 Task: Select the warning option in the vendor prefix.
Action: Mouse moved to (38, 579)
Screenshot: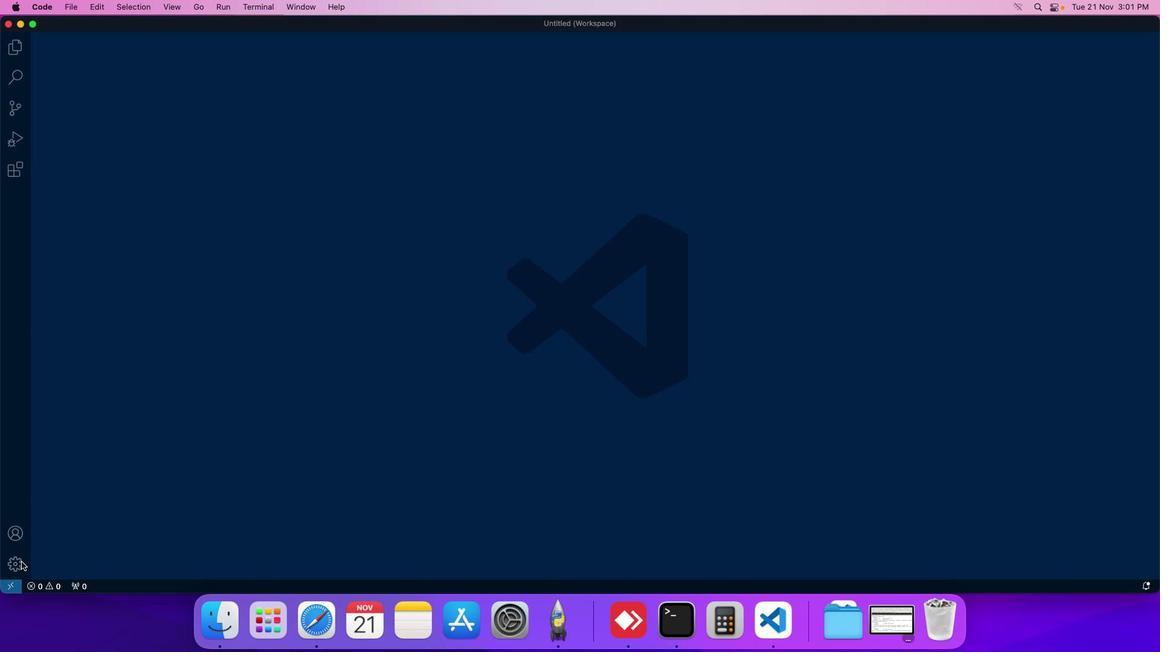 
Action: Mouse pressed left at (38, 579)
Screenshot: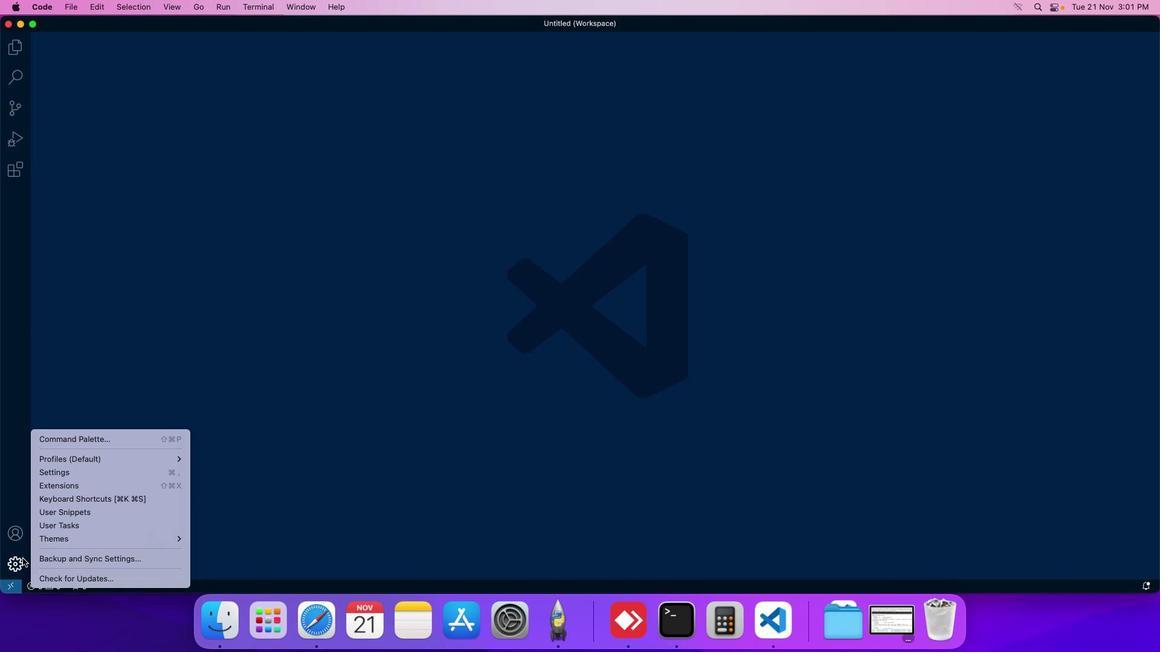 
Action: Mouse moved to (80, 492)
Screenshot: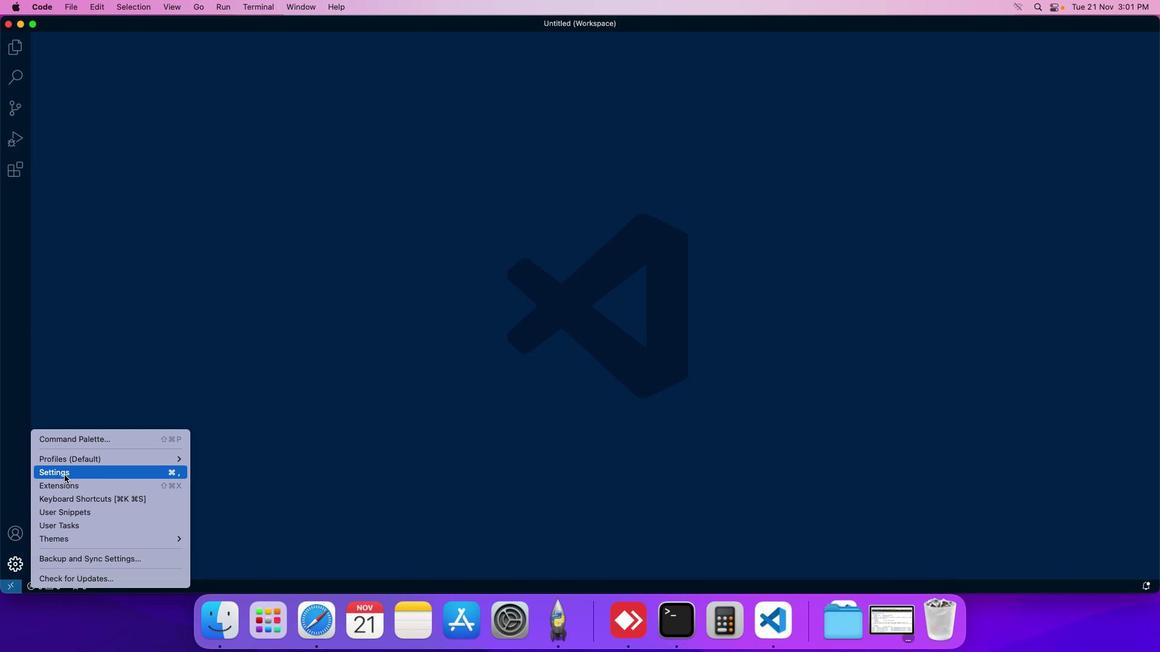 
Action: Mouse pressed left at (80, 492)
Screenshot: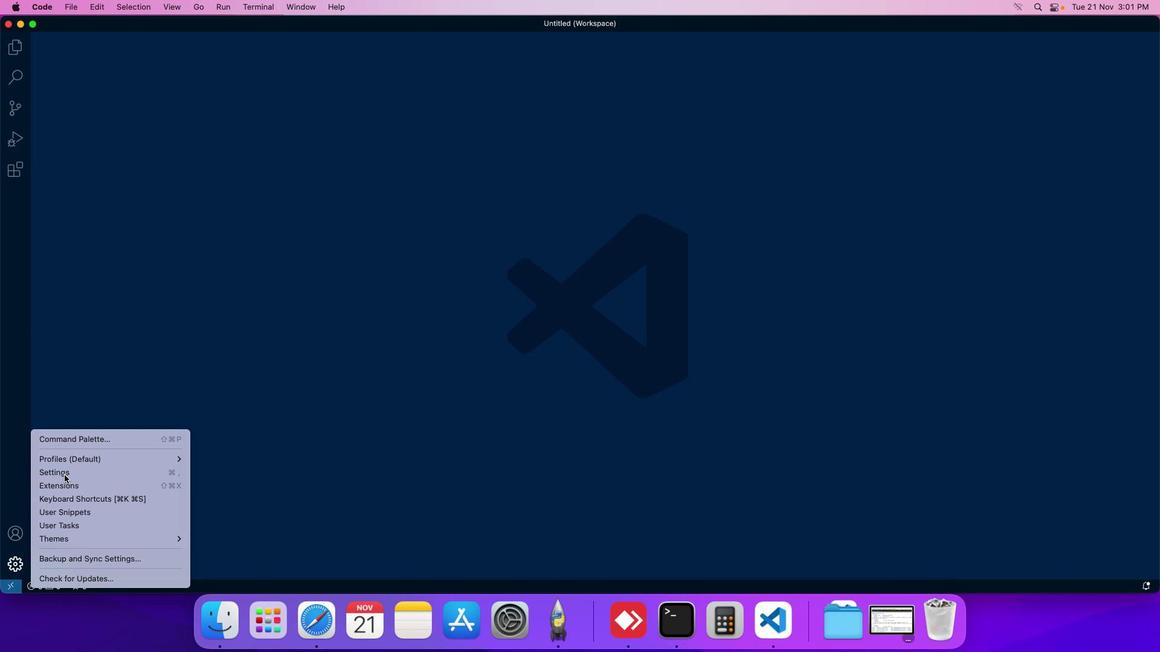 
Action: Mouse moved to (280, 117)
Screenshot: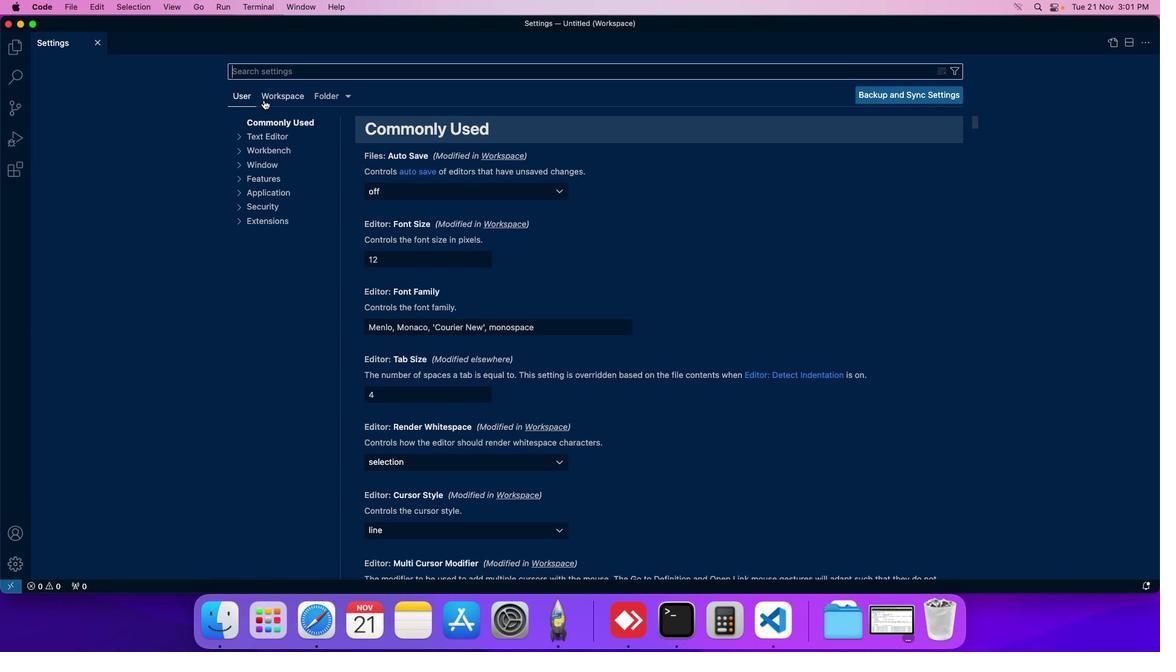 
Action: Mouse pressed left at (280, 117)
Screenshot: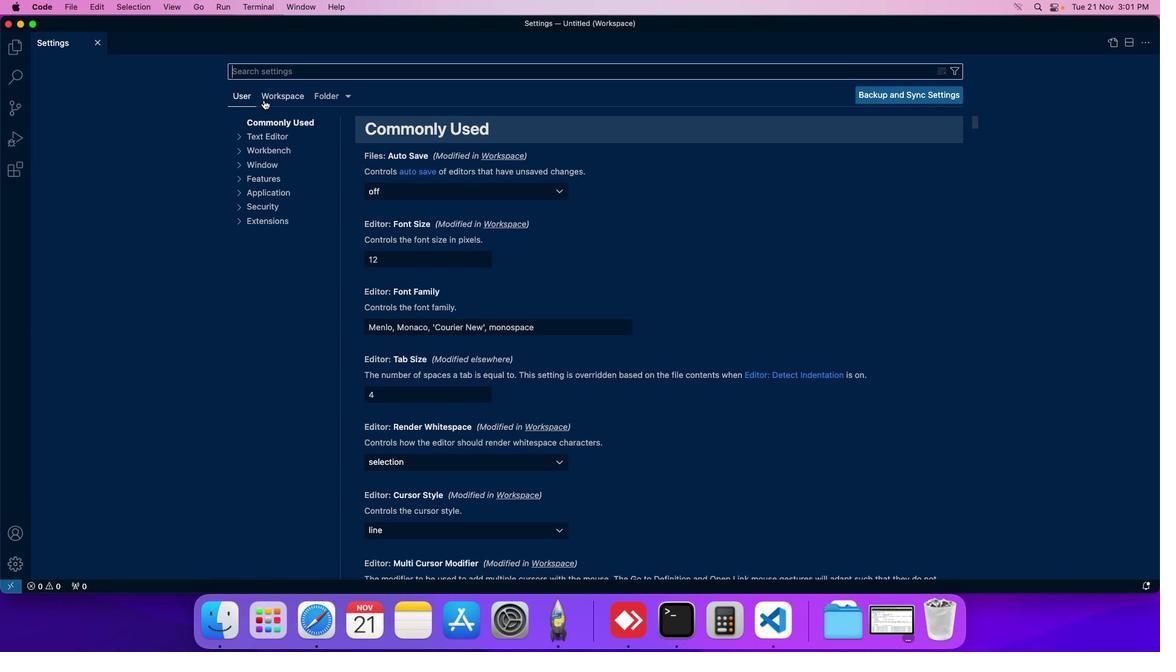 
Action: Mouse moved to (290, 222)
Screenshot: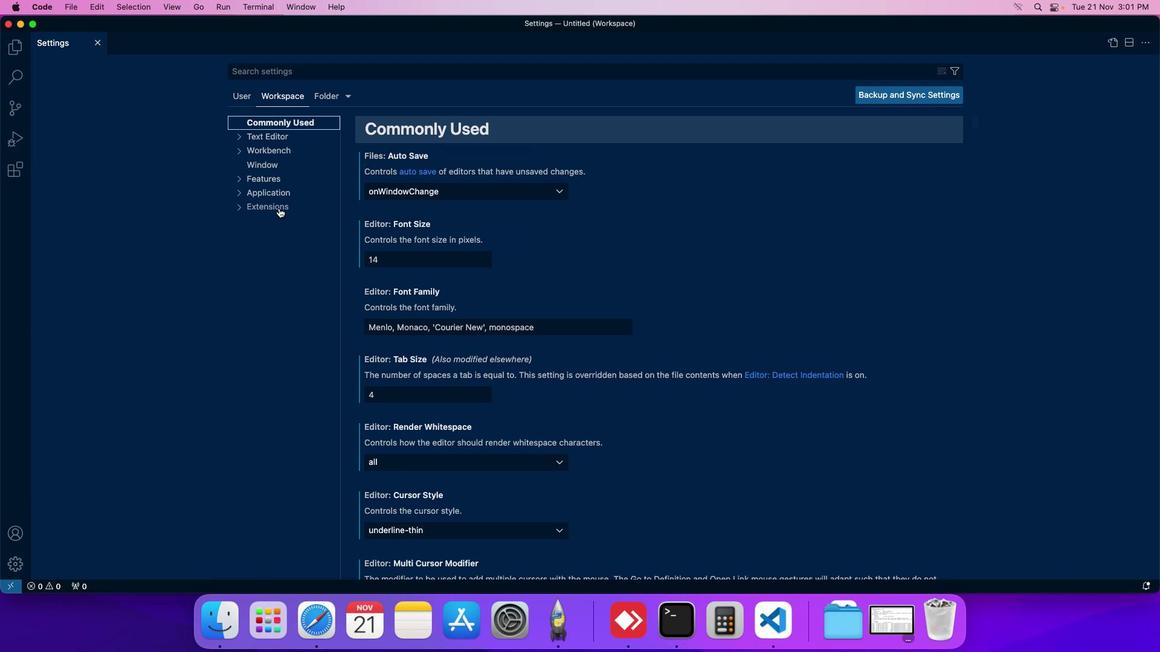 
Action: Mouse pressed left at (290, 222)
Screenshot: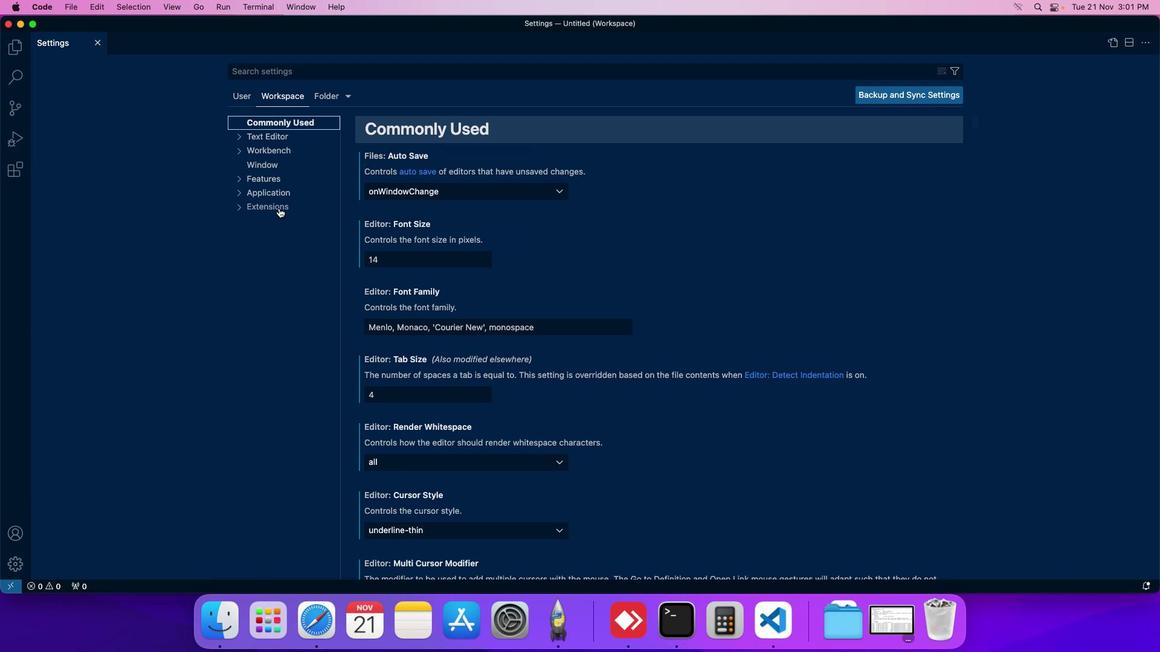 
Action: Mouse moved to (388, 300)
Screenshot: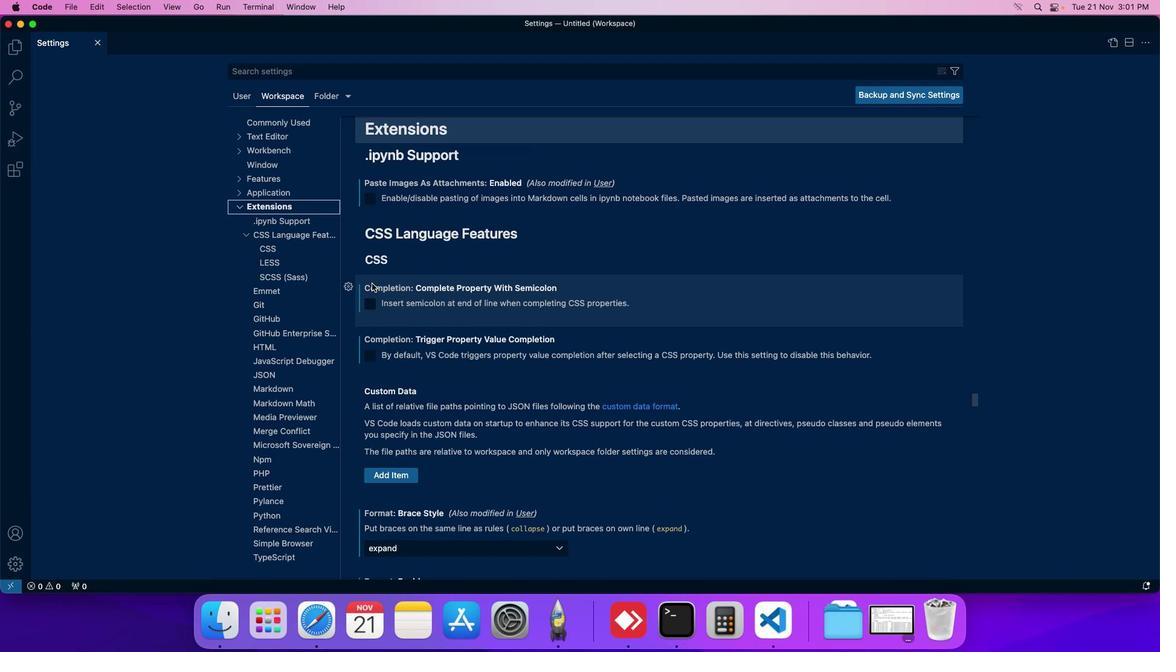 
Action: Mouse scrolled (388, 300) with delta (16, 16)
Screenshot: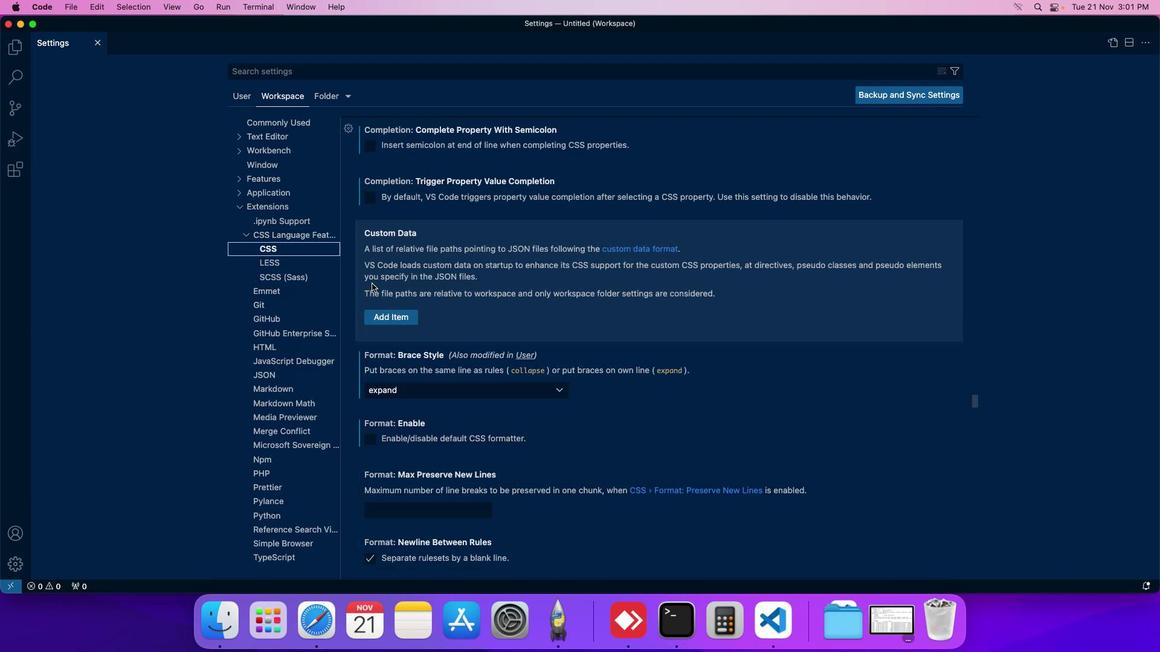 
Action: Mouse scrolled (388, 300) with delta (16, 16)
Screenshot: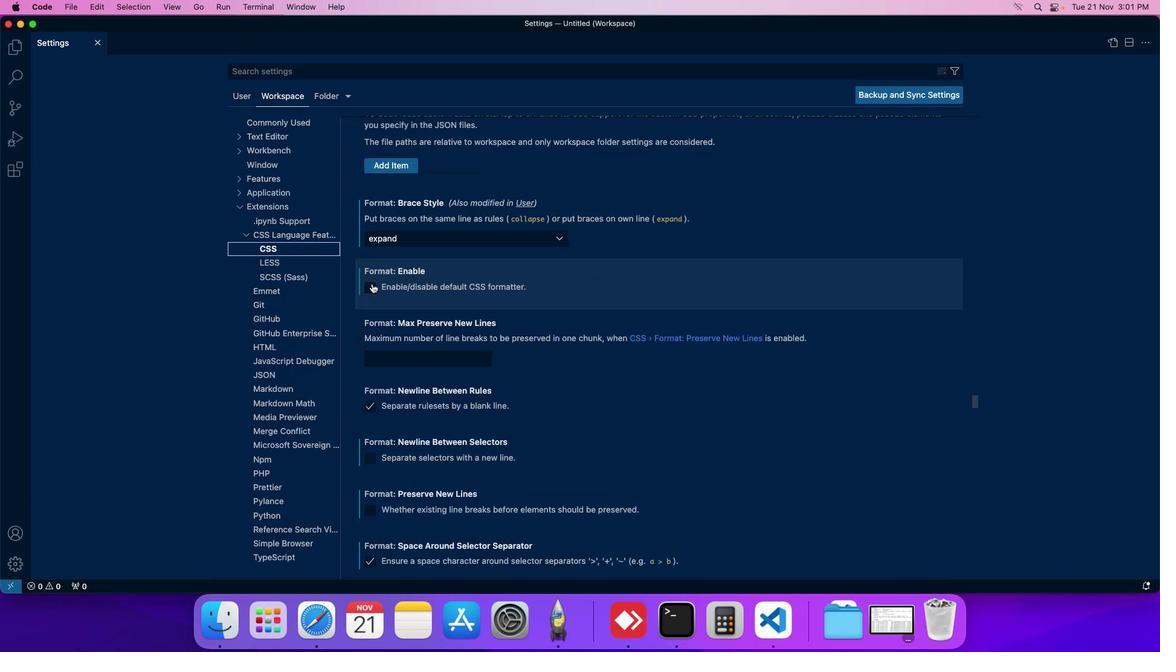 
Action: Mouse moved to (389, 300)
Screenshot: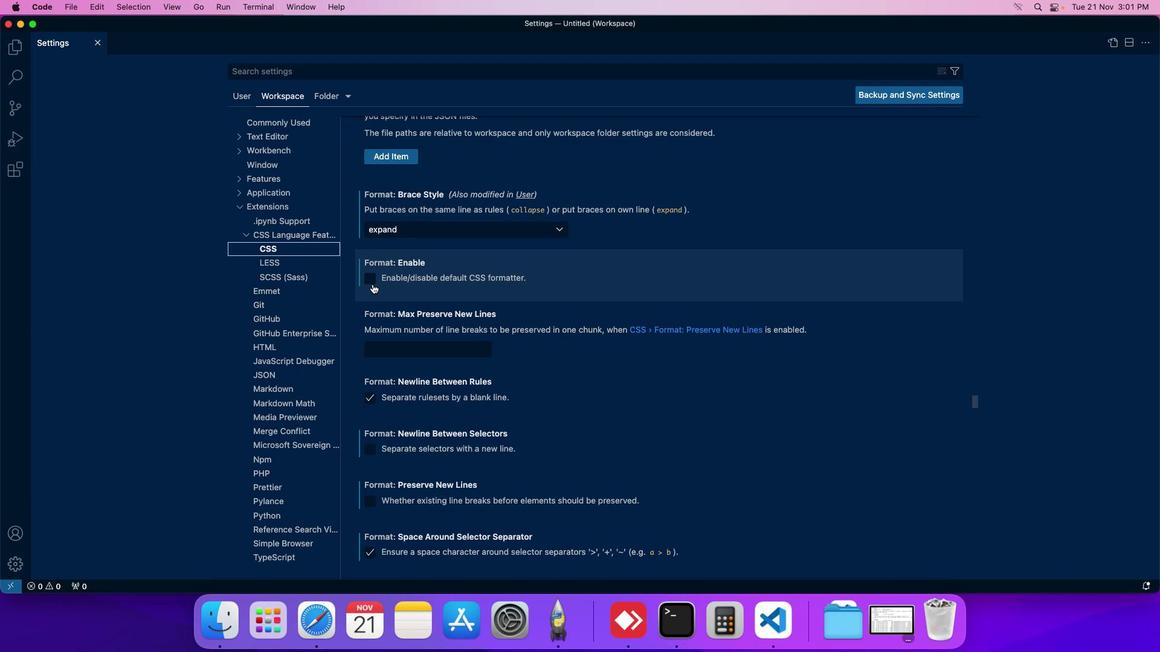 
Action: Mouse scrolled (389, 300) with delta (16, 16)
Screenshot: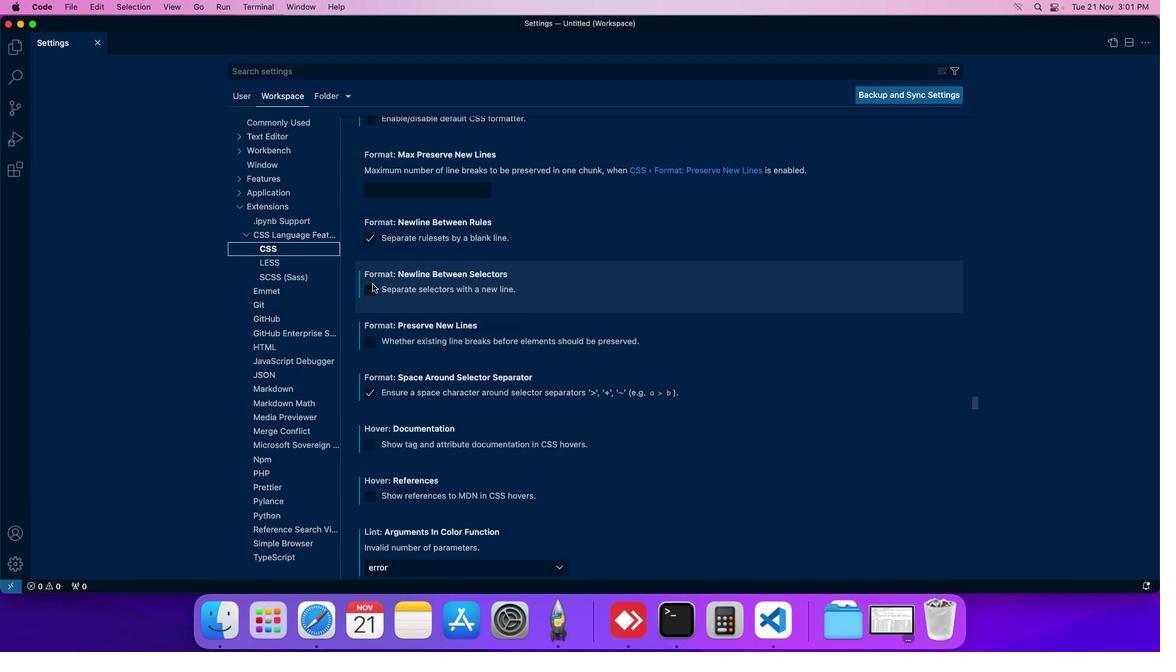 
Action: Mouse scrolled (389, 300) with delta (16, 16)
Screenshot: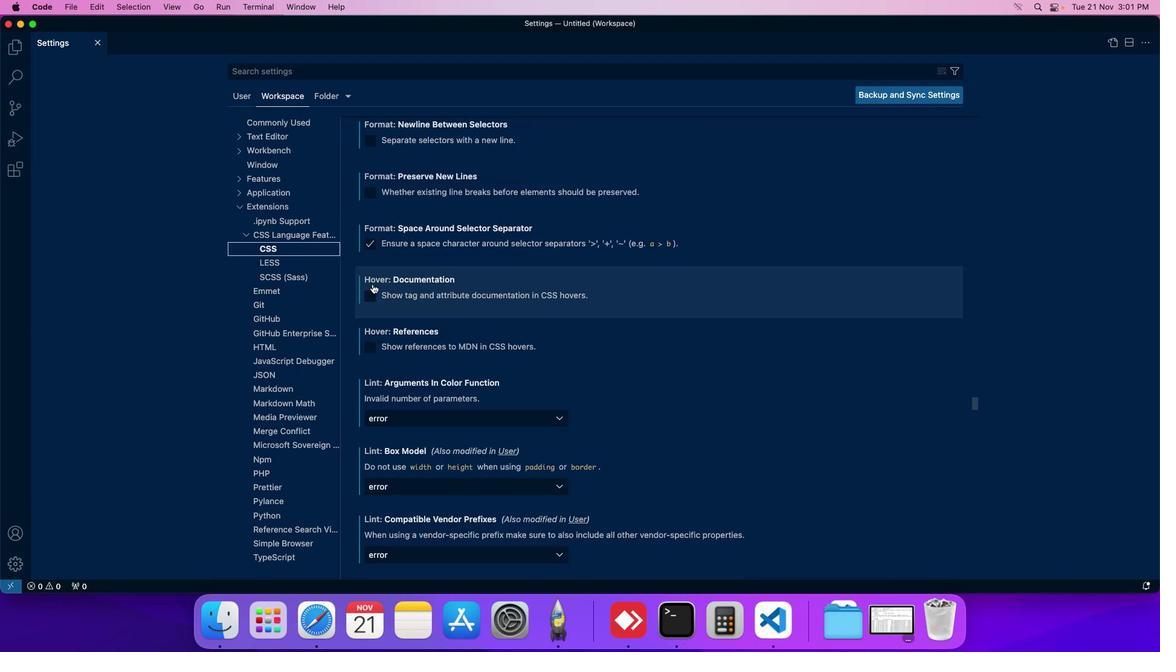 
Action: Mouse scrolled (389, 300) with delta (16, 16)
Screenshot: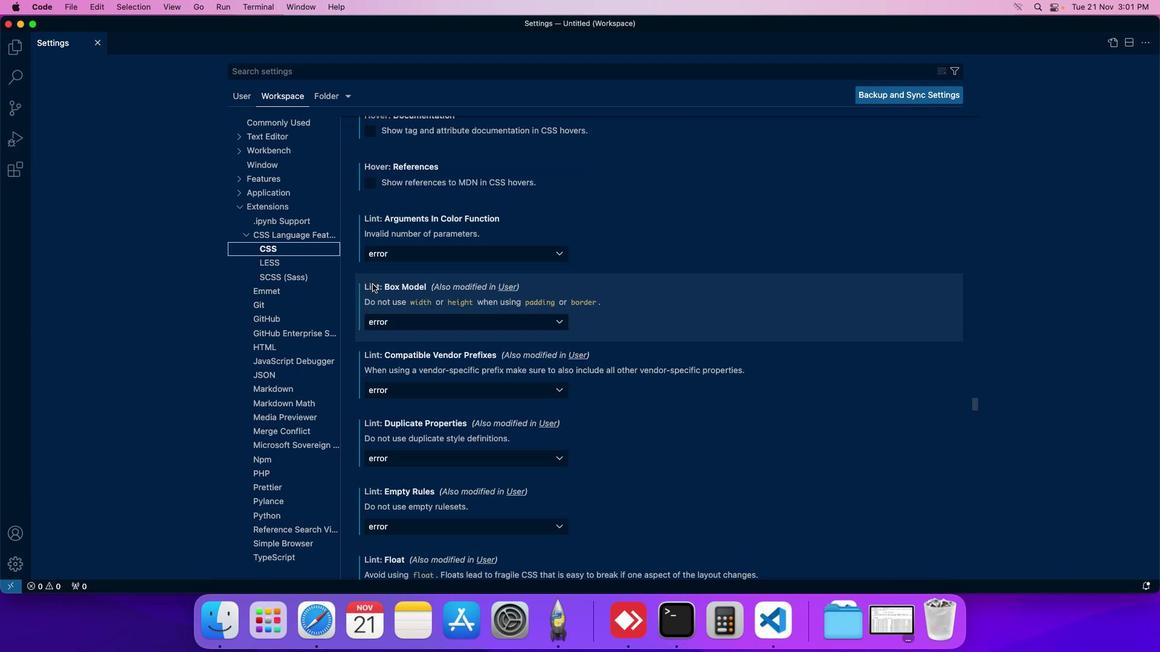 
Action: Mouse scrolled (389, 300) with delta (16, 16)
Screenshot: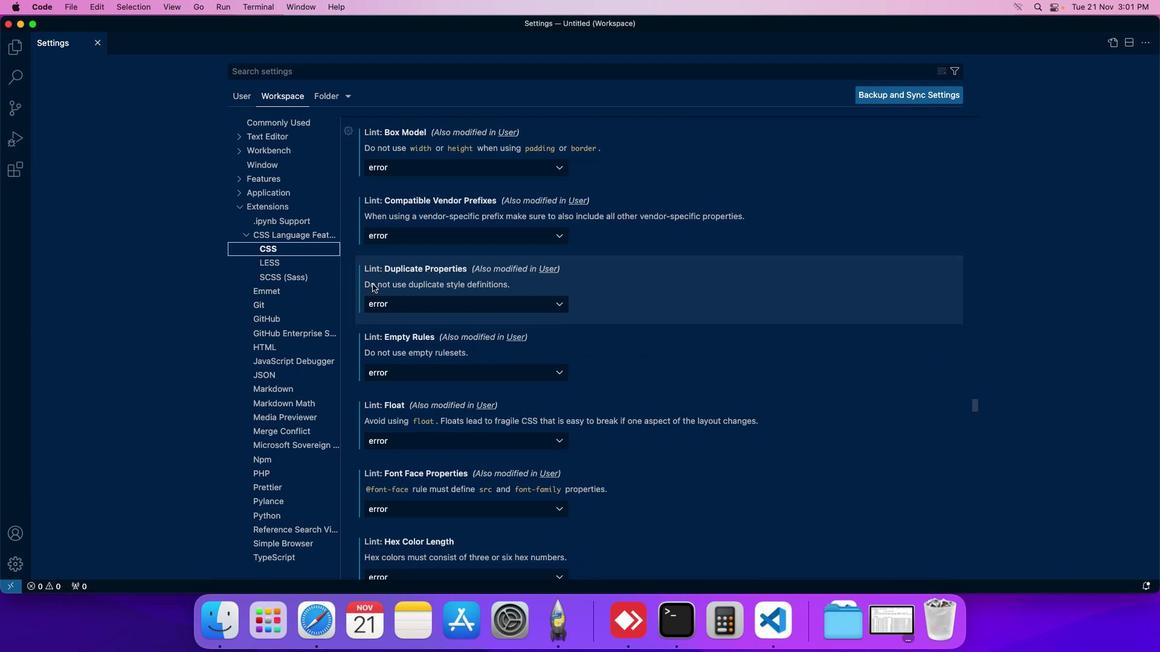 
Action: Mouse scrolled (389, 300) with delta (16, 16)
Screenshot: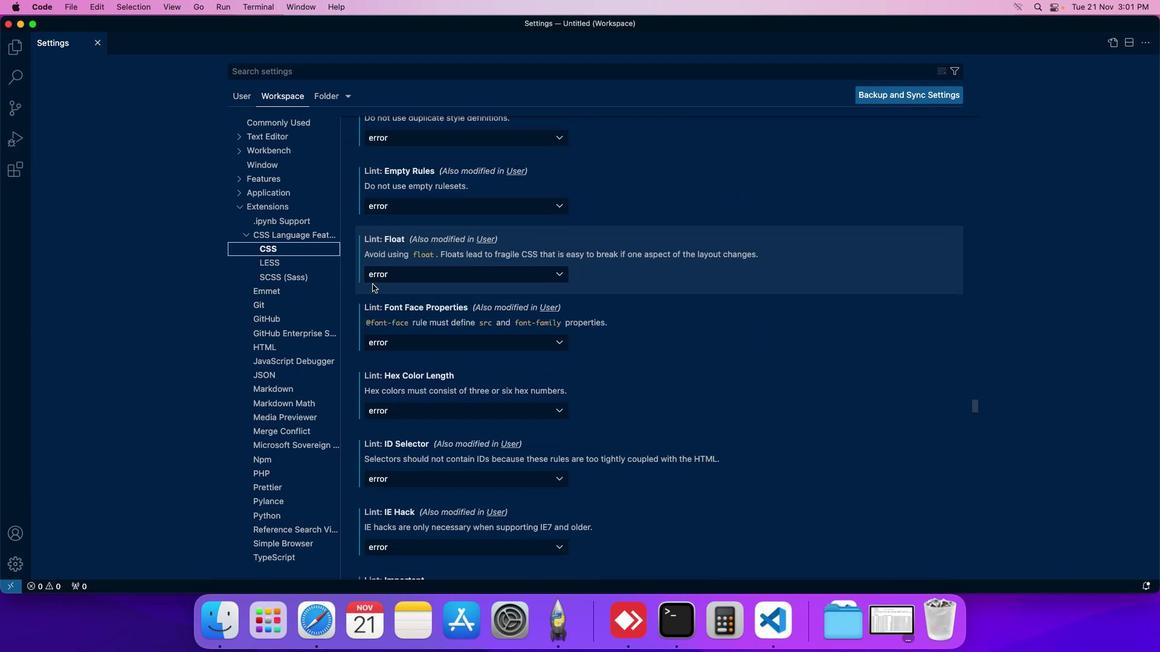 
Action: Mouse scrolled (389, 300) with delta (16, 16)
Screenshot: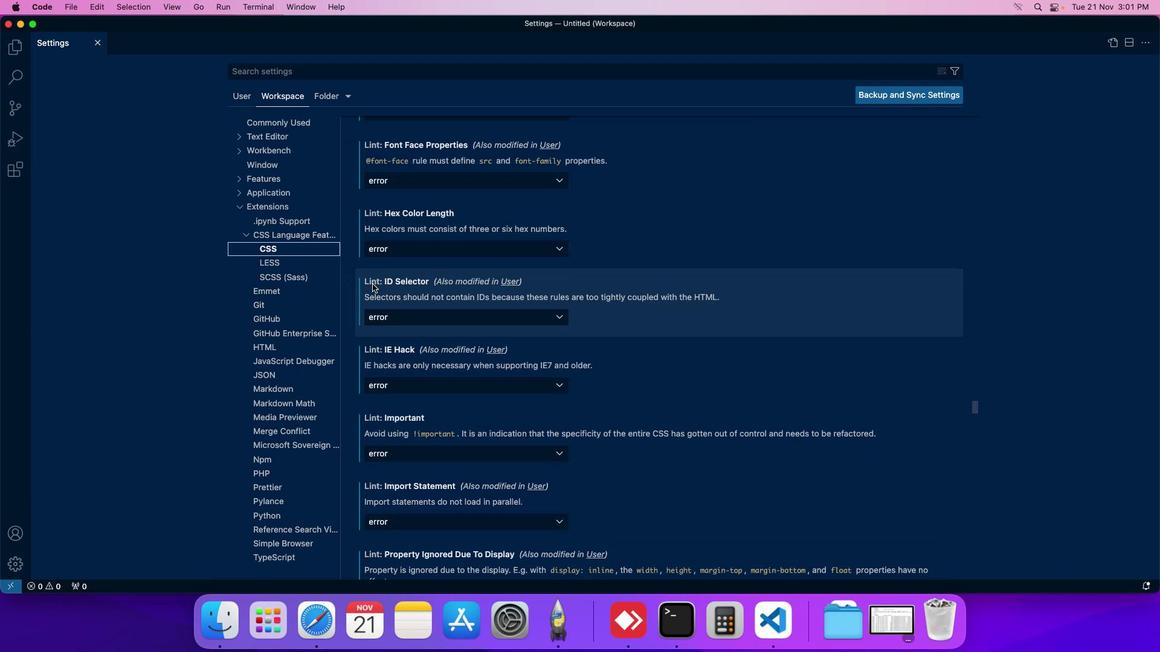 
Action: Mouse scrolled (389, 300) with delta (16, 16)
Screenshot: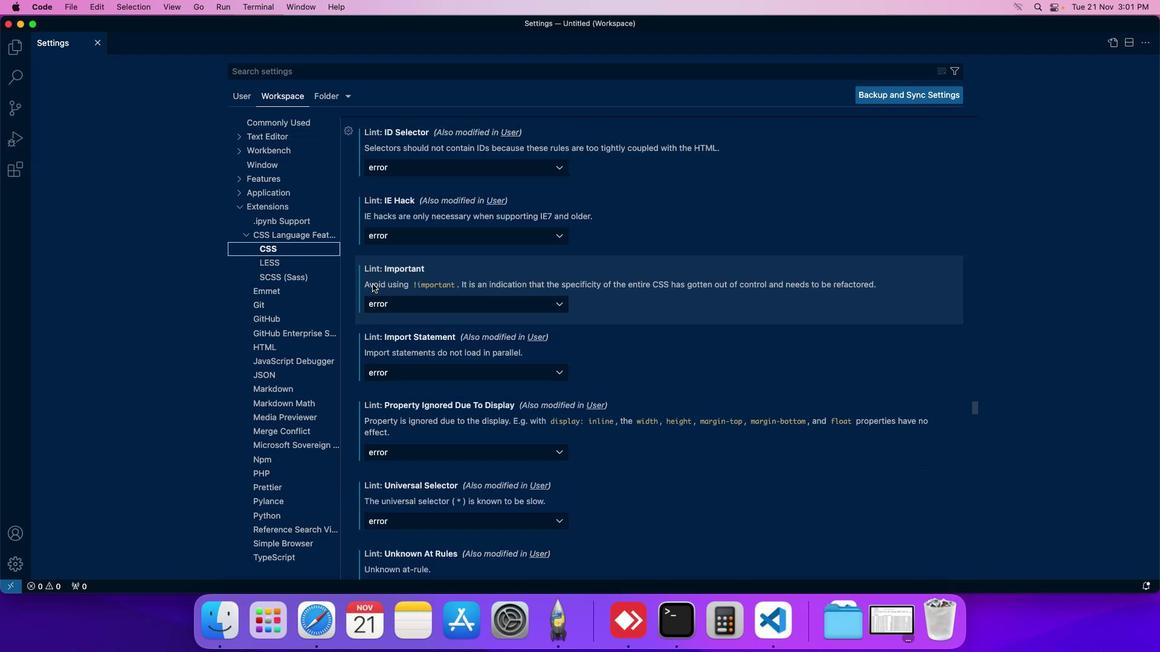 
Action: Mouse scrolled (389, 300) with delta (16, 16)
Screenshot: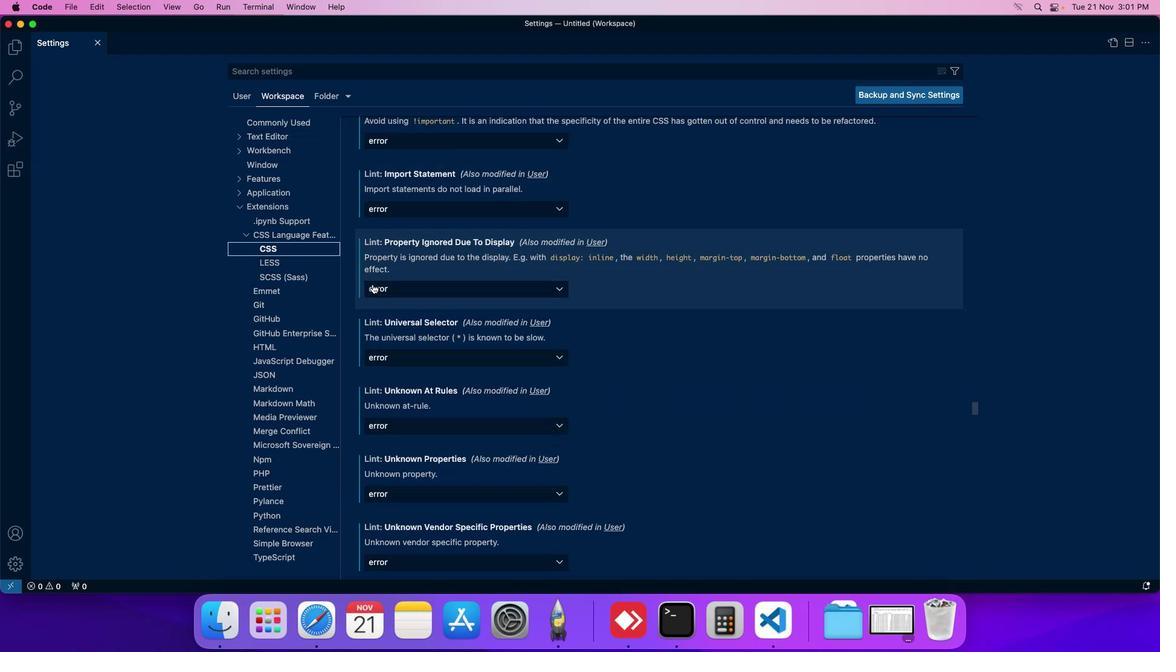 
Action: Mouse scrolled (389, 300) with delta (16, 16)
Screenshot: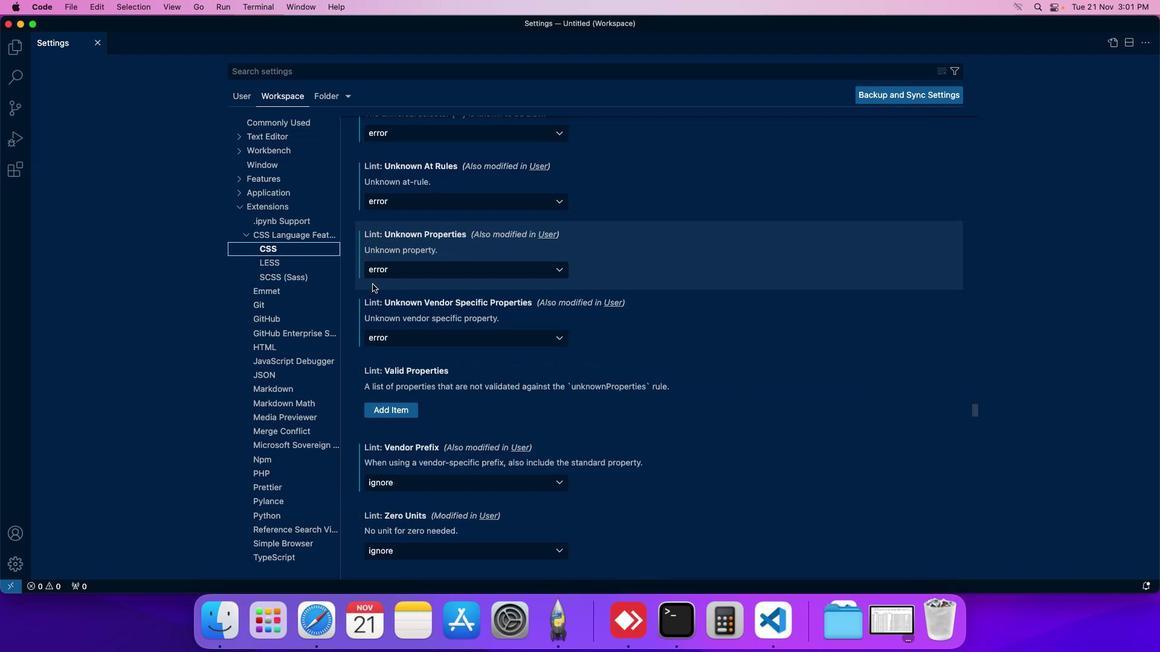 
Action: Mouse scrolled (389, 300) with delta (16, 16)
Screenshot: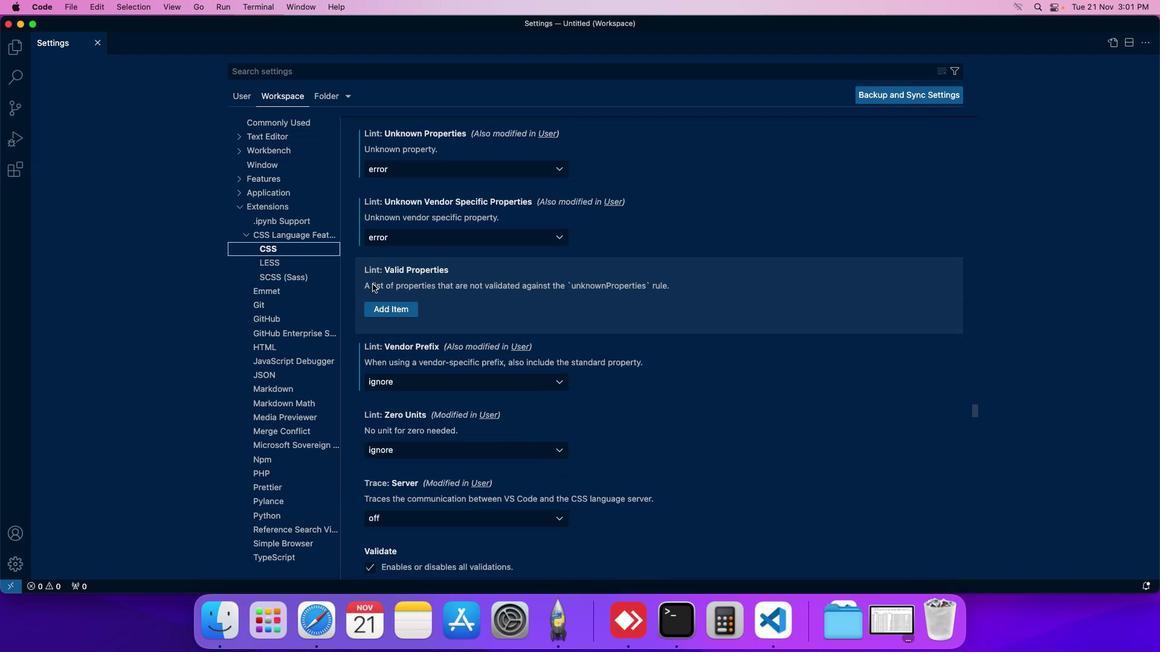 
Action: Mouse scrolled (389, 300) with delta (16, 16)
Screenshot: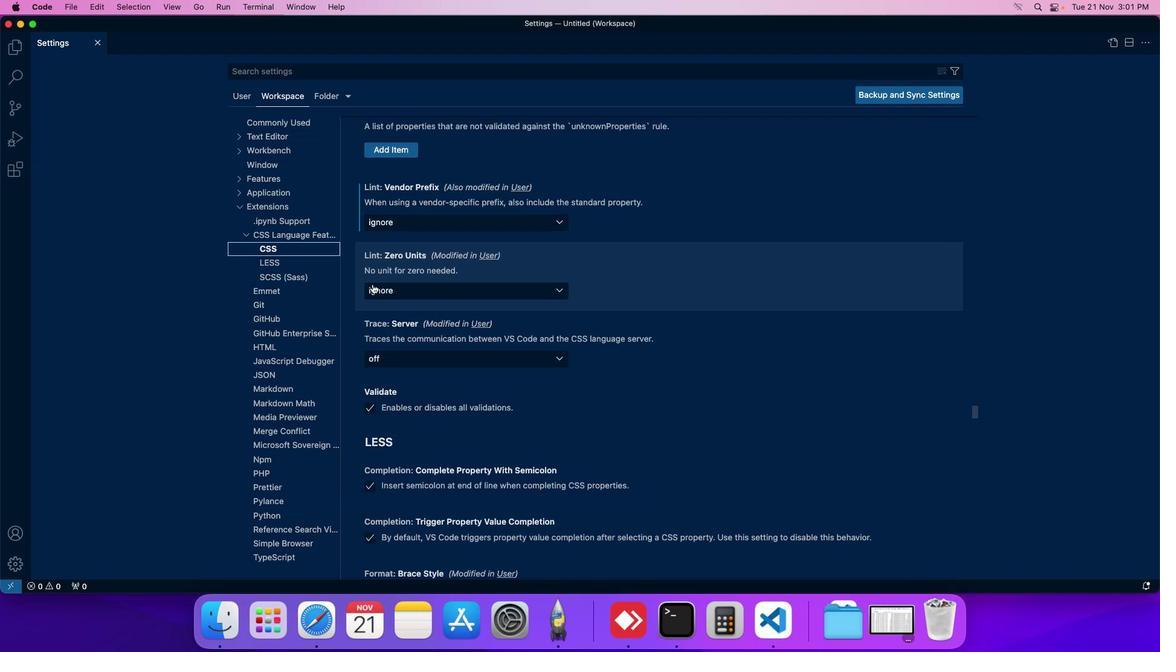 
Action: Mouse scrolled (389, 300) with delta (16, 16)
Screenshot: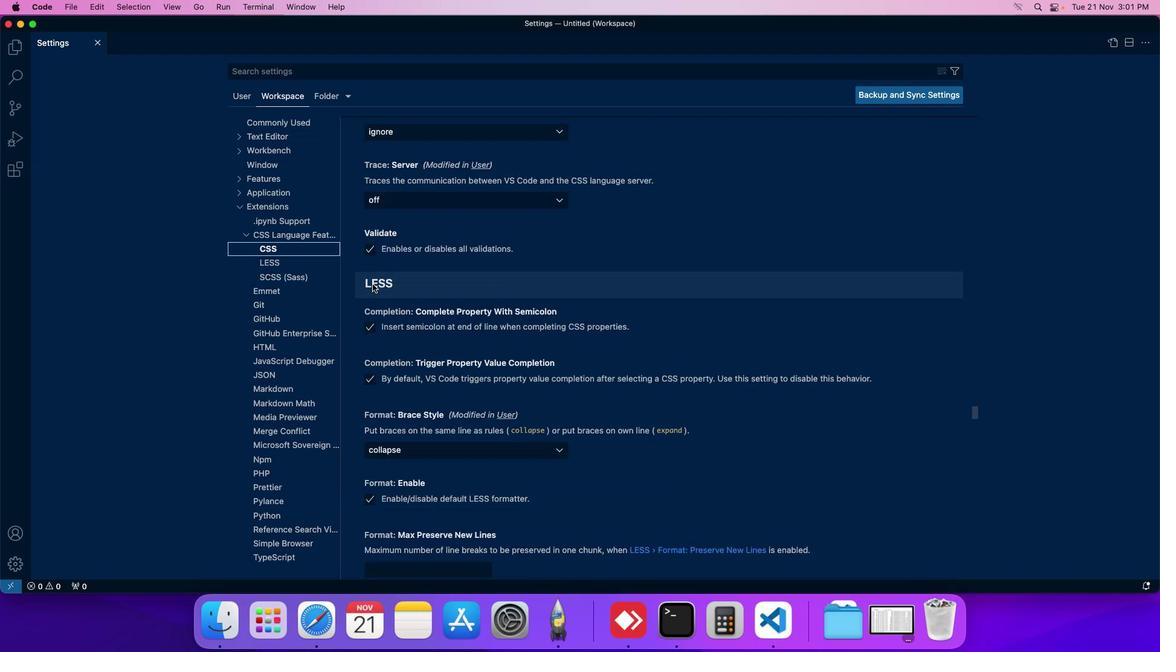 
Action: Mouse scrolled (389, 300) with delta (16, 17)
Screenshot: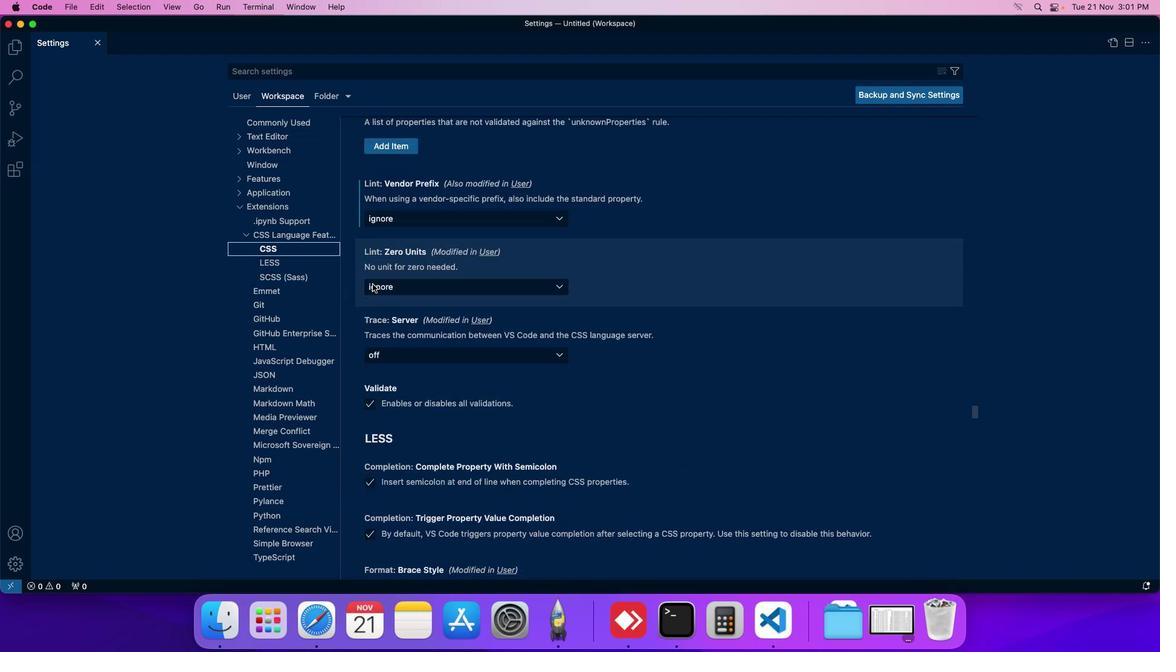 
Action: Mouse scrolled (389, 300) with delta (16, 17)
Screenshot: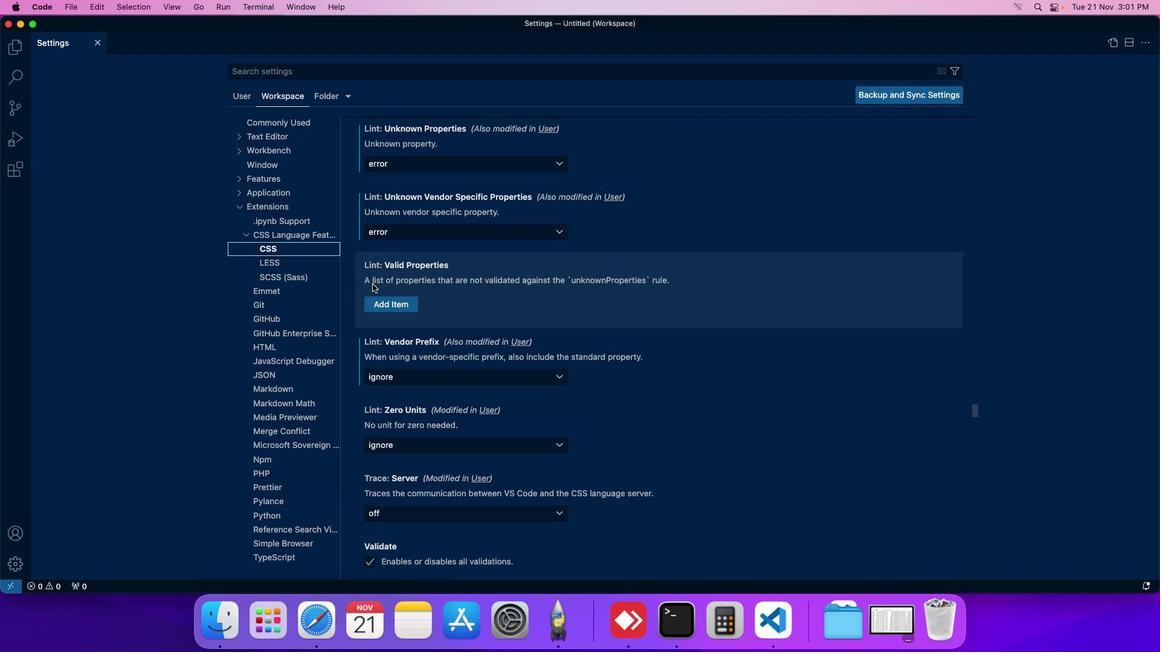 
Action: Mouse moved to (433, 403)
Screenshot: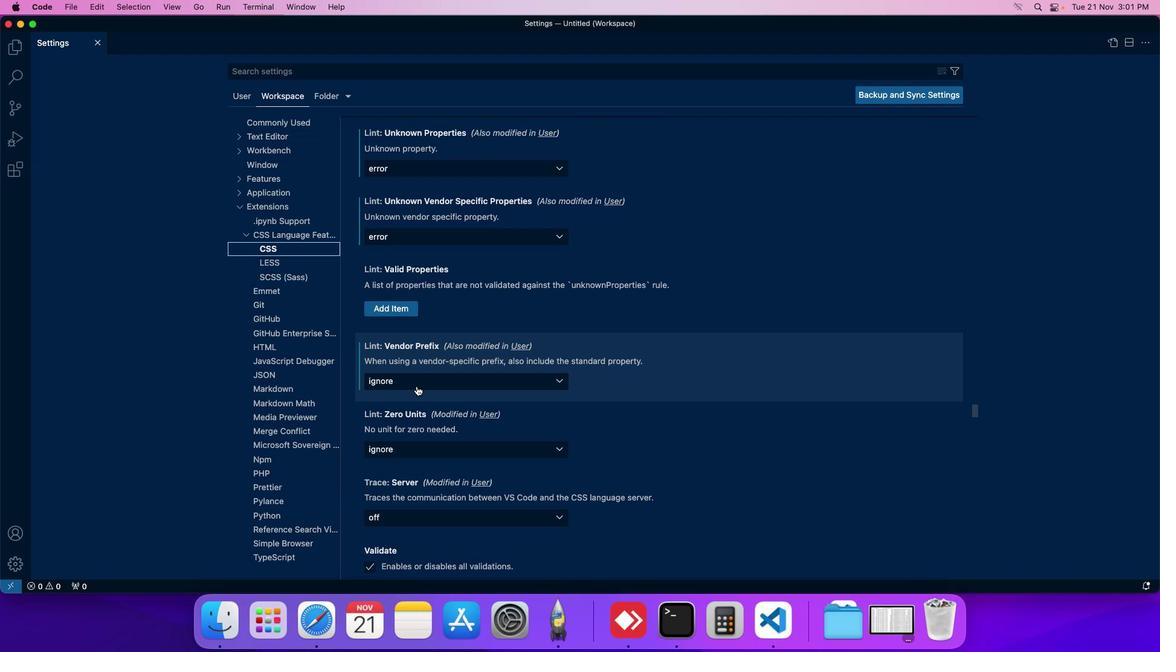 
Action: Mouse pressed left at (433, 403)
Screenshot: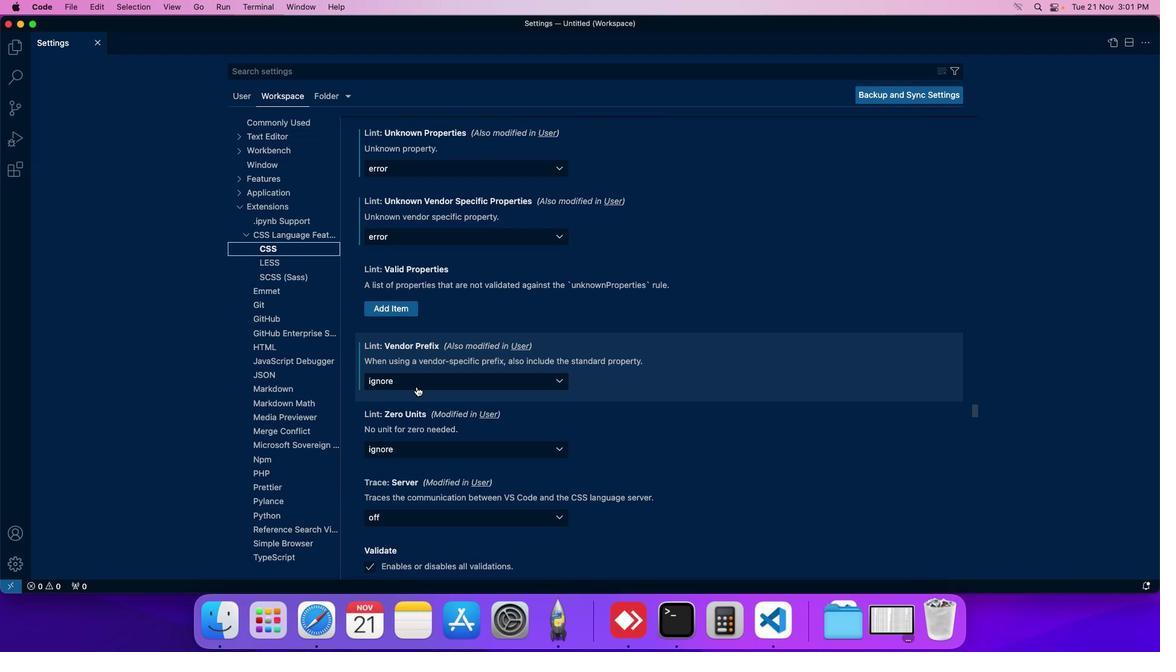 
Action: Mouse moved to (415, 423)
Screenshot: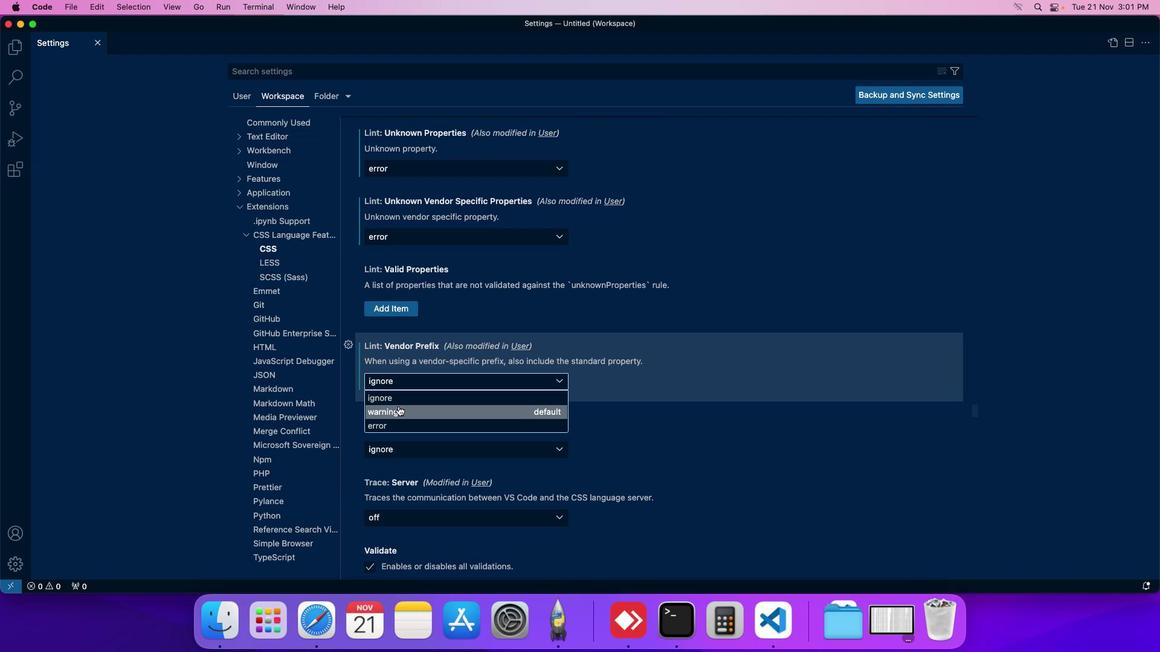 
Action: Mouse pressed left at (415, 423)
Screenshot: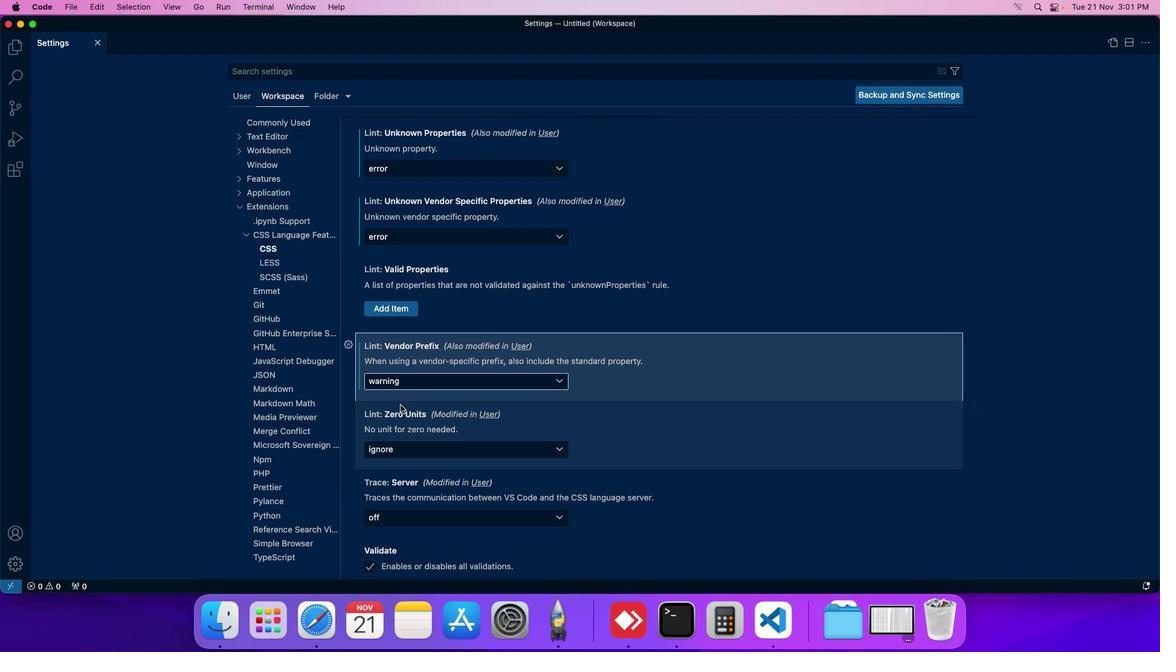 
Action: Mouse moved to (435, 407)
Screenshot: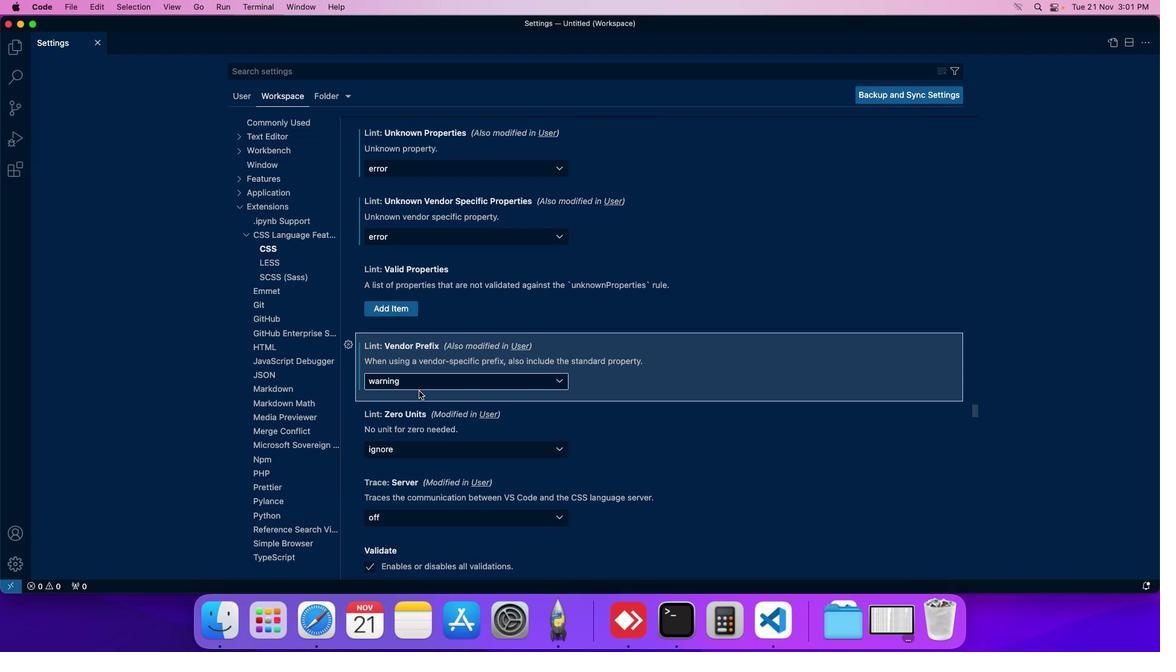 
